 Task: Show all photos of the place to stay in Los Angeles, California, United States.
Action: Mouse moved to (639, 144)
Screenshot: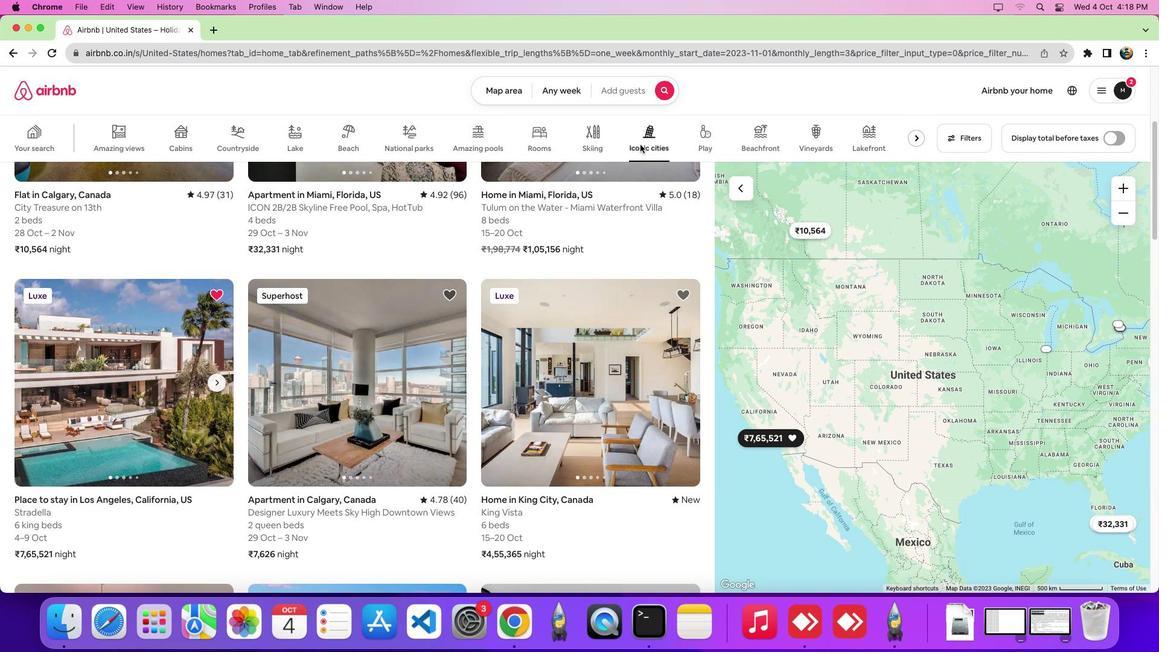 
Action: Mouse pressed left at (639, 144)
Screenshot: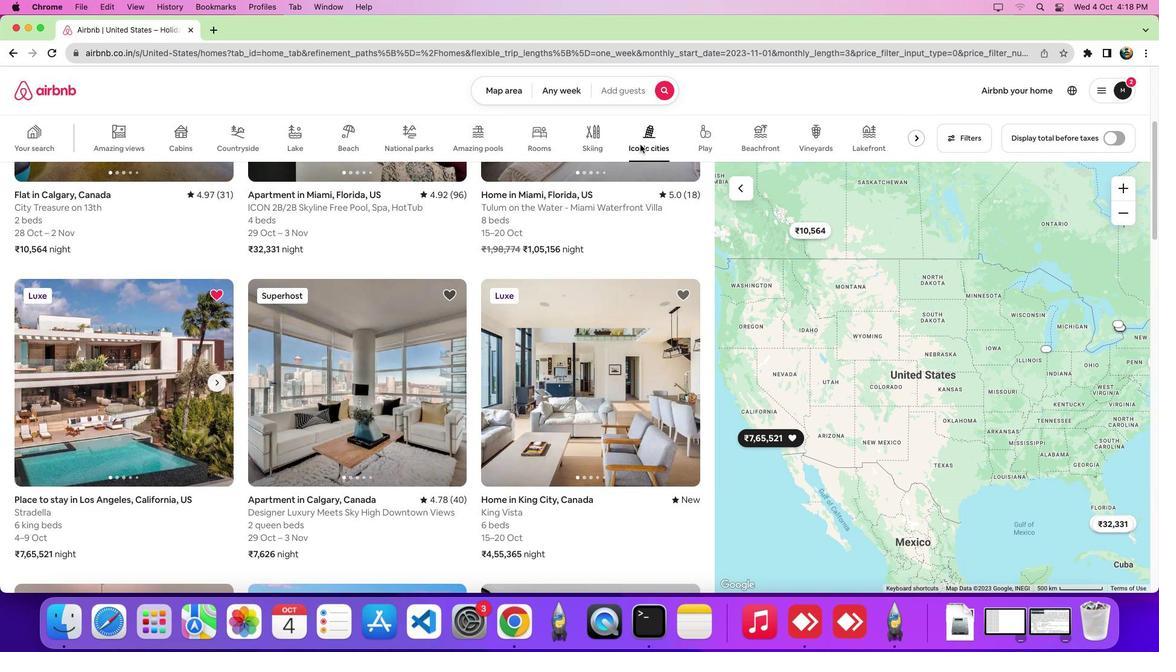 
Action: Mouse moved to (112, 416)
Screenshot: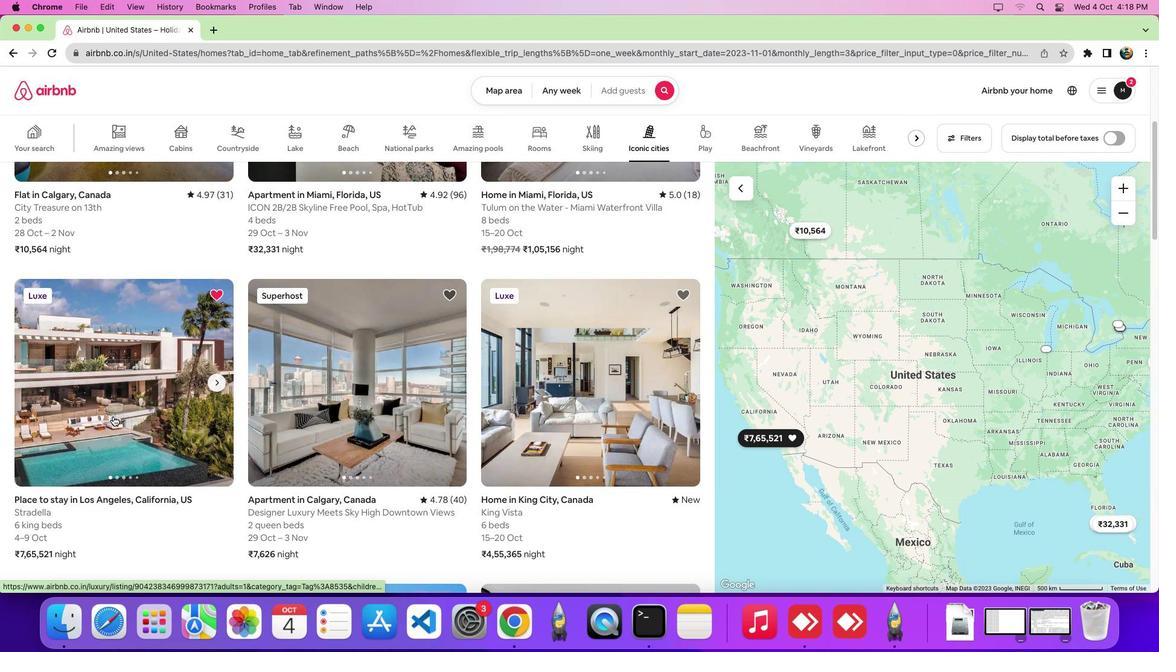
Action: Mouse pressed left at (112, 416)
Screenshot: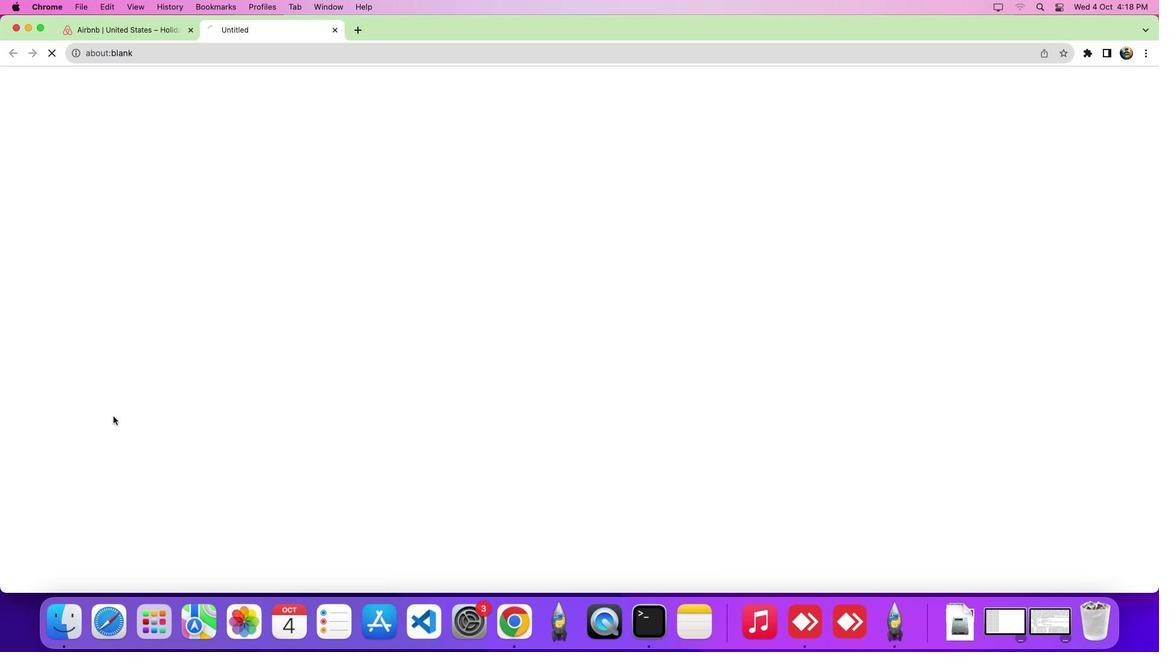 
Action: Mouse moved to (839, 428)
Screenshot: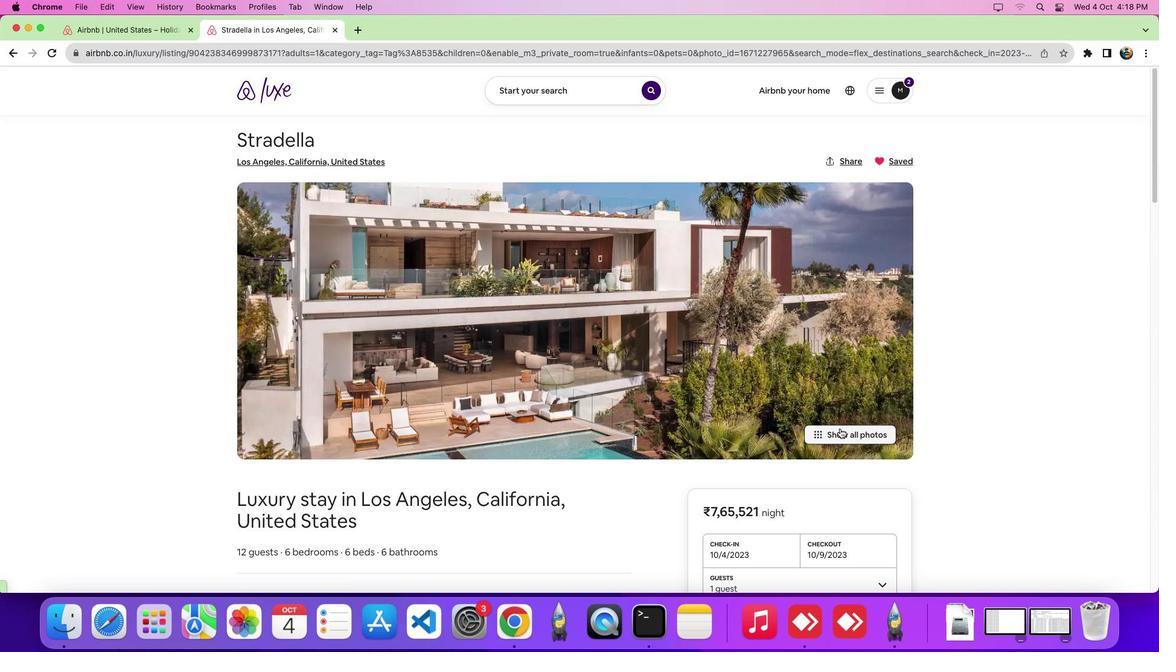 
Action: Mouse pressed left at (839, 428)
Screenshot: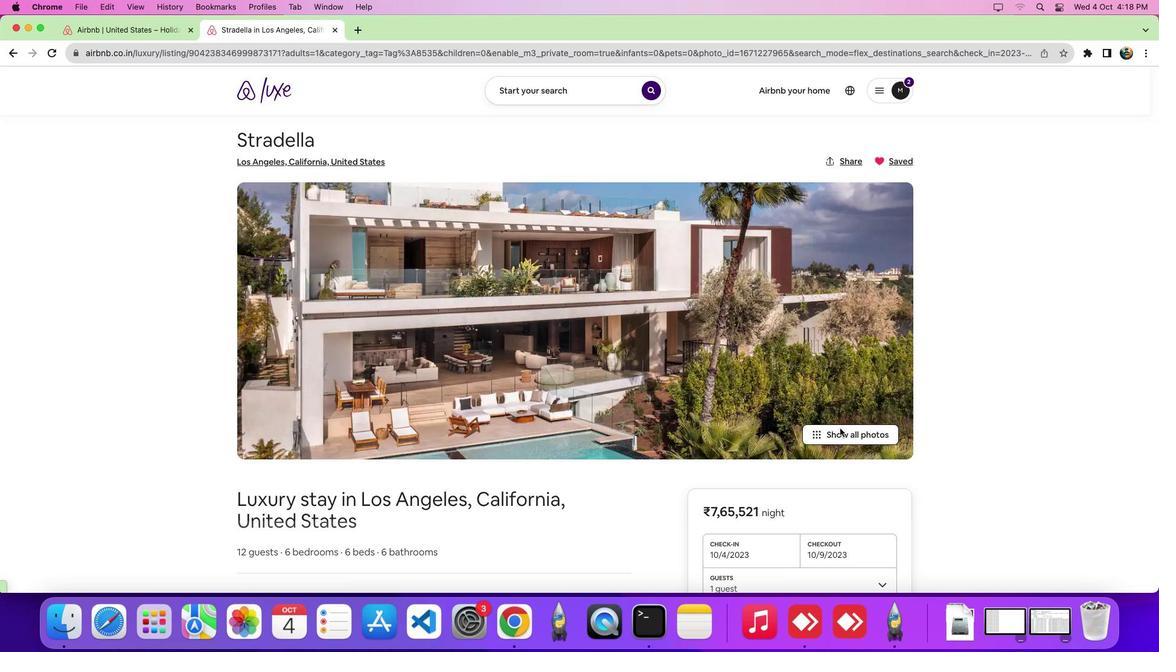 
Action: Mouse moved to (738, 319)
Screenshot: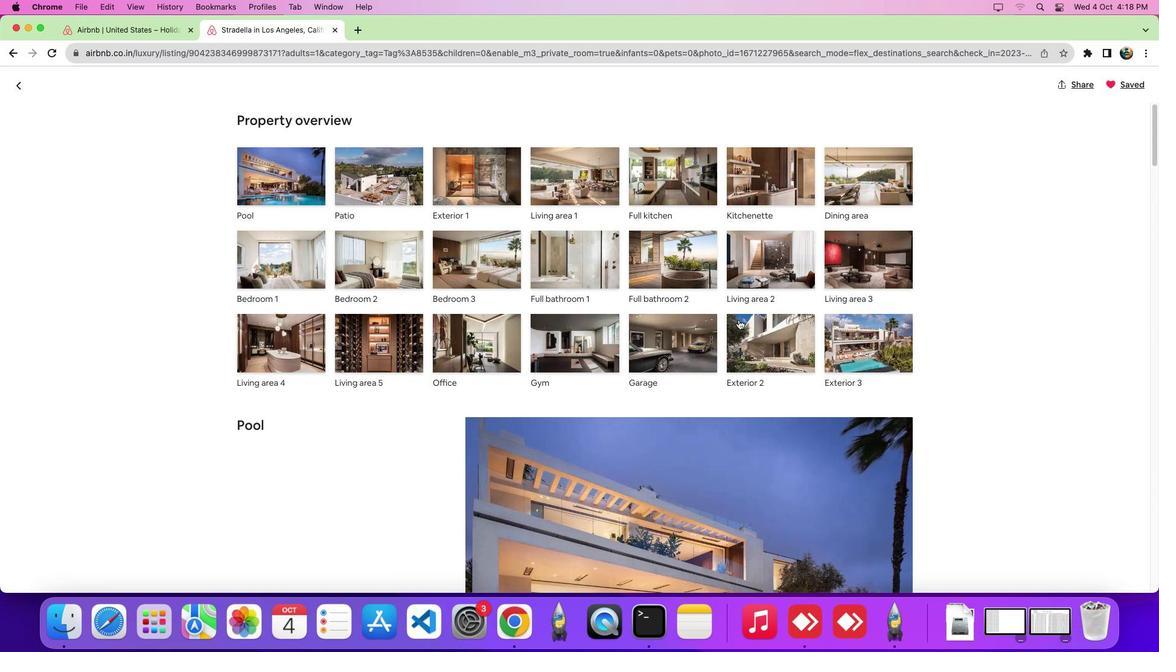
Action: Mouse scrolled (738, 319) with delta (0, 0)
Screenshot: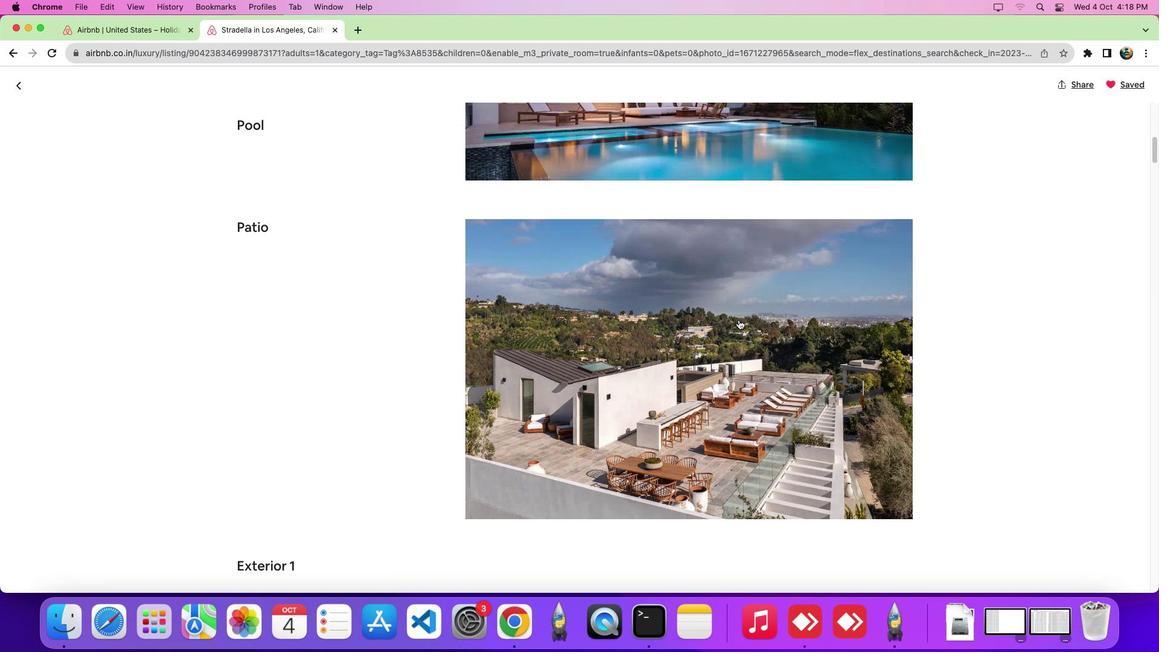 
Action: Mouse scrolled (738, 319) with delta (0, 0)
Screenshot: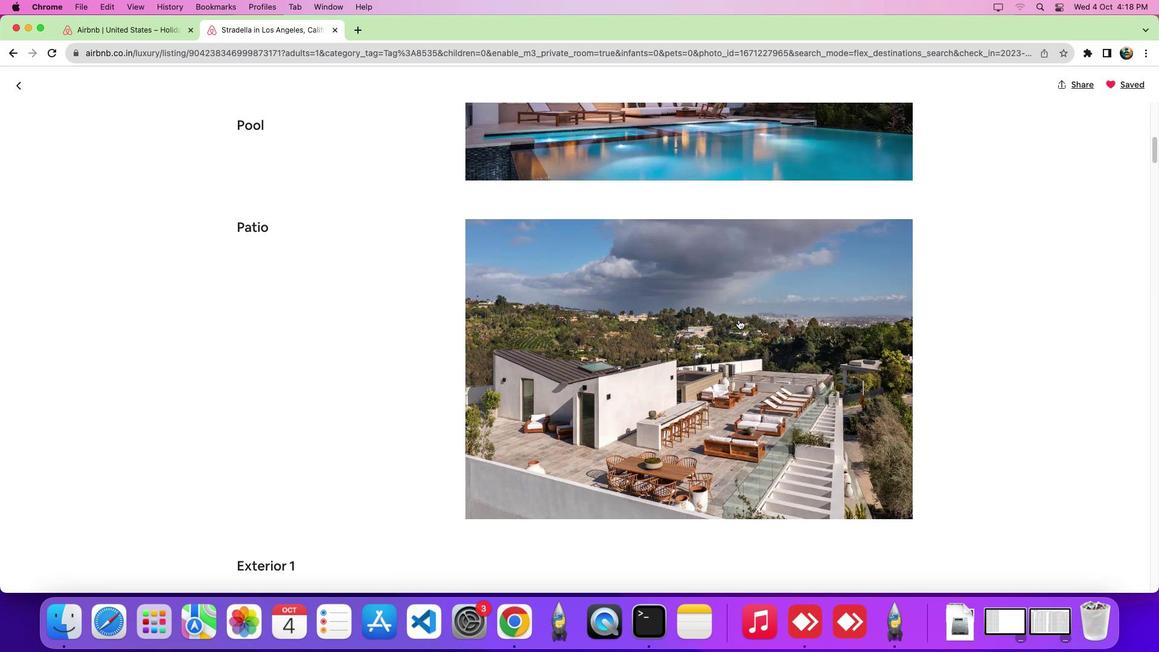 
Action: Mouse scrolled (738, 319) with delta (0, -4)
Screenshot: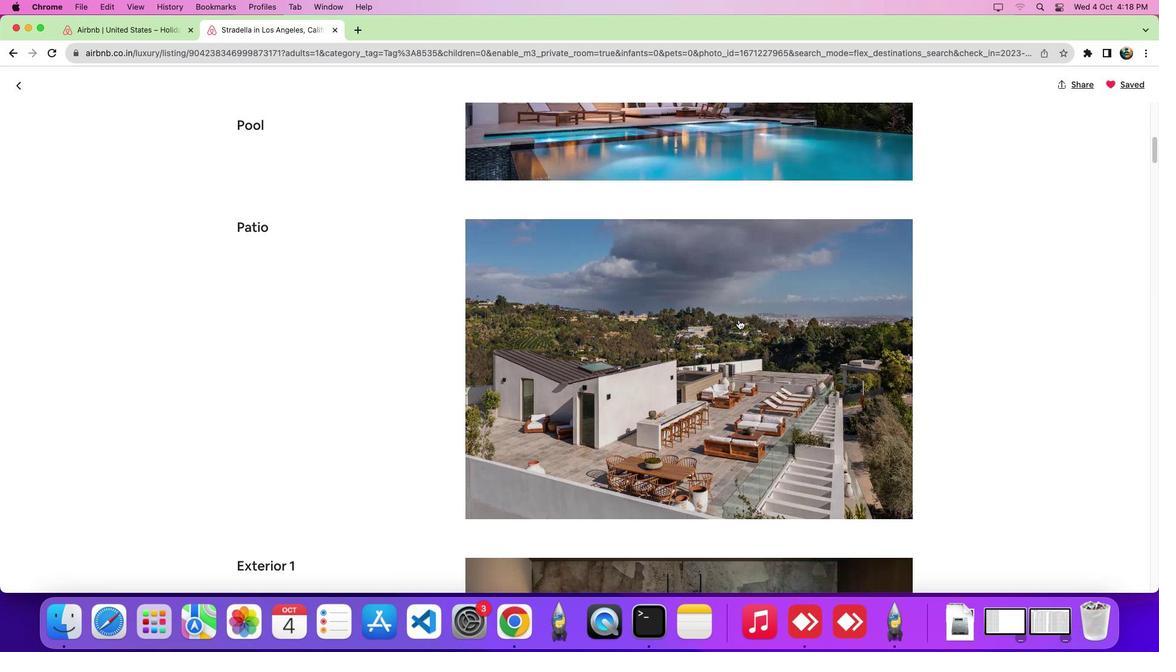
Action: Mouse scrolled (738, 319) with delta (0, -7)
Screenshot: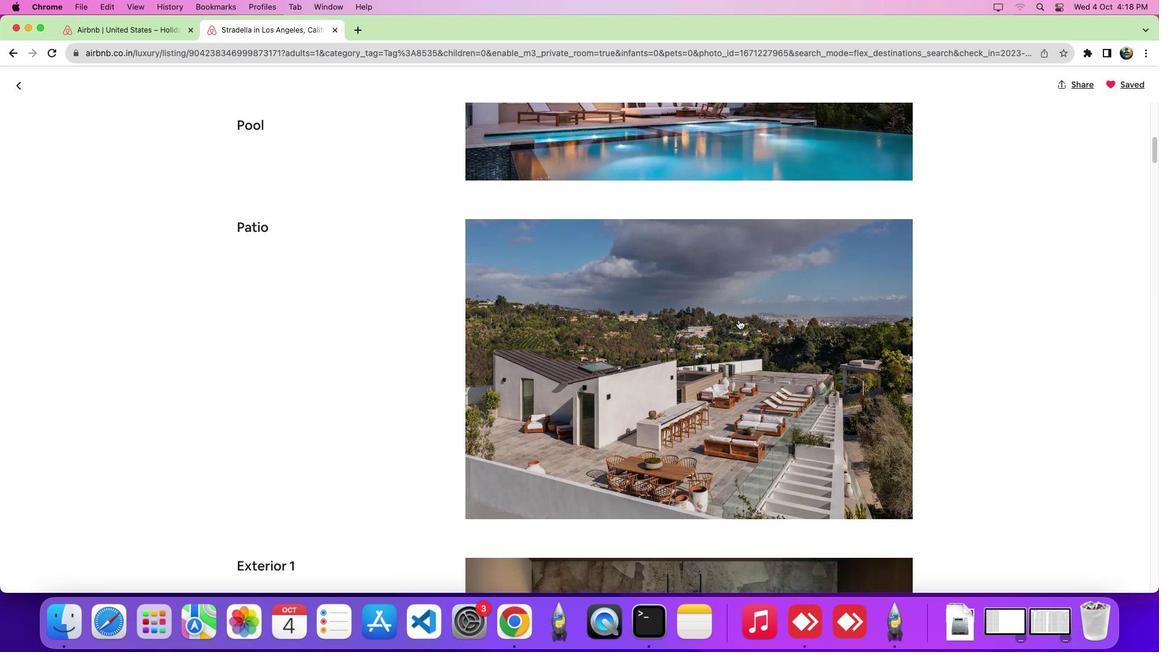 
Action: Mouse scrolled (738, 319) with delta (0, 0)
Screenshot: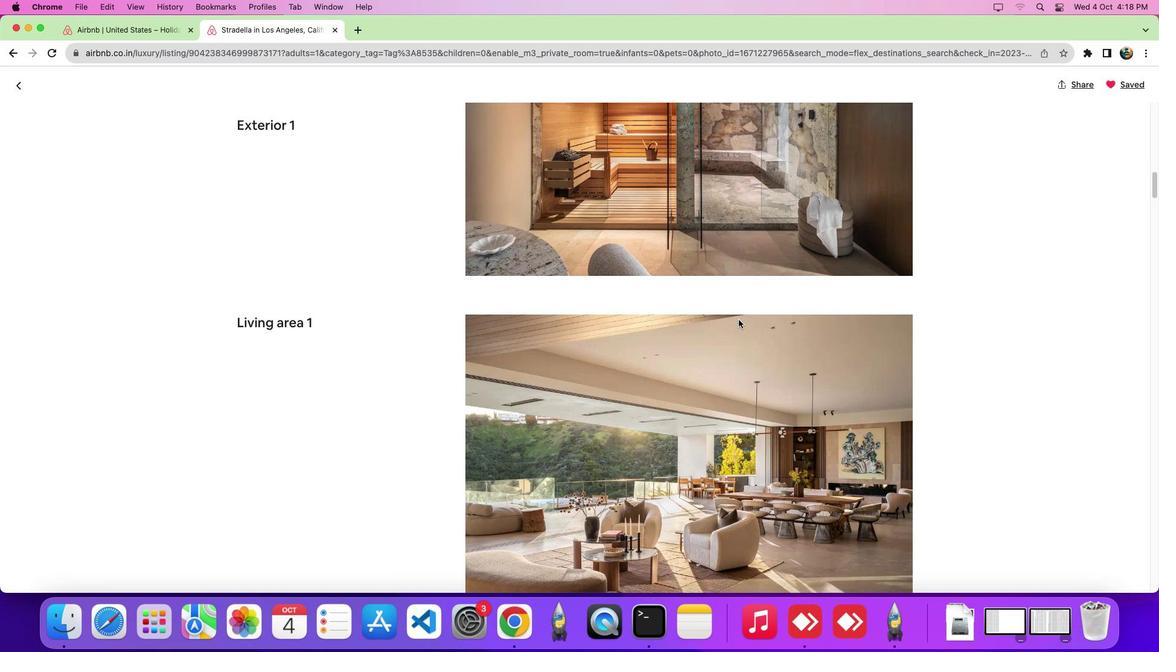 
Action: Mouse scrolled (738, 319) with delta (0, -1)
Screenshot: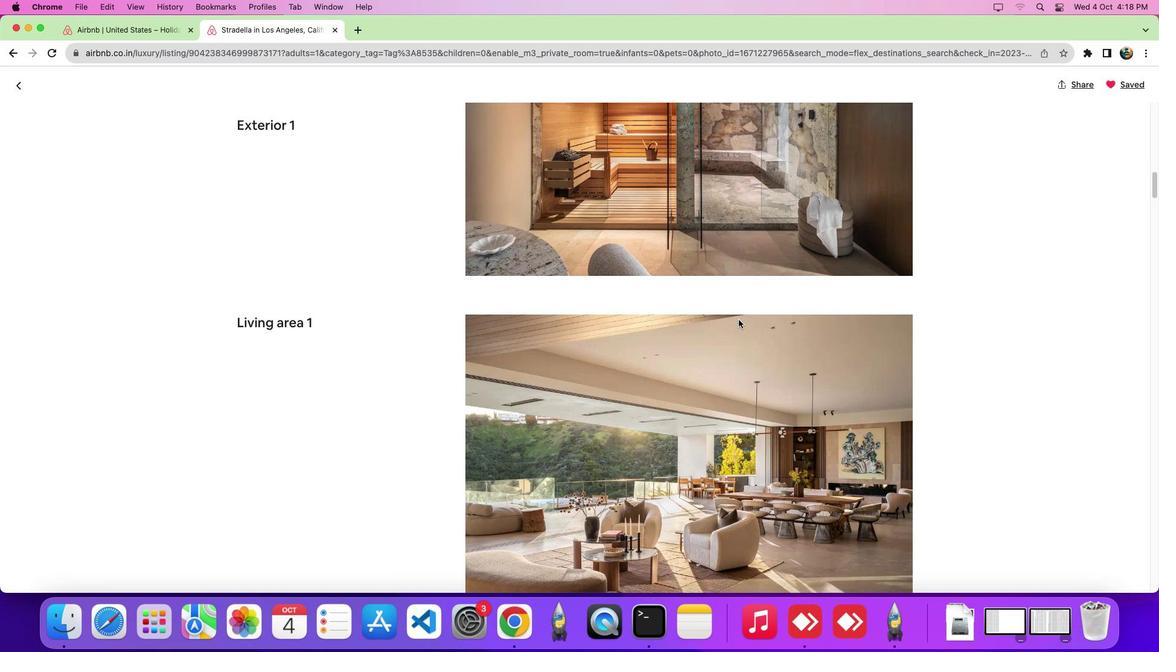 
Action: Mouse scrolled (738, 319) with delta (0, -5)
Screenshot: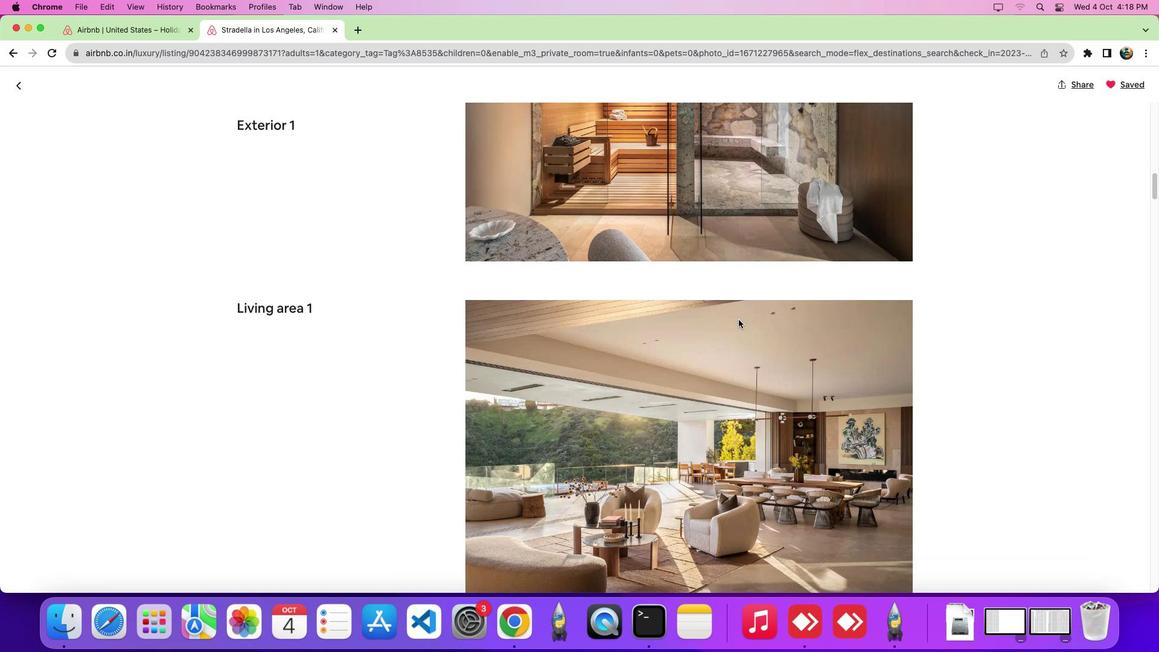 
Action: Mouse scrolled (738, 319) with delta (0, -7)
Screenshot: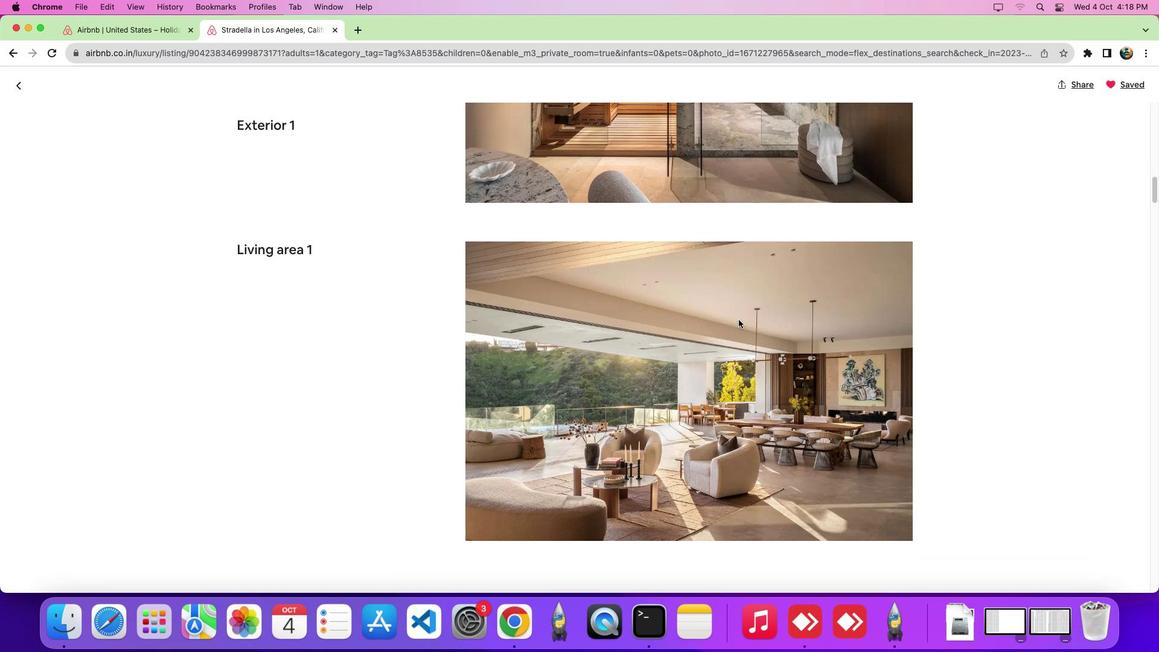 
Action: Mouse scrolled (738, 319) with delta (0, 0)
Screenshot: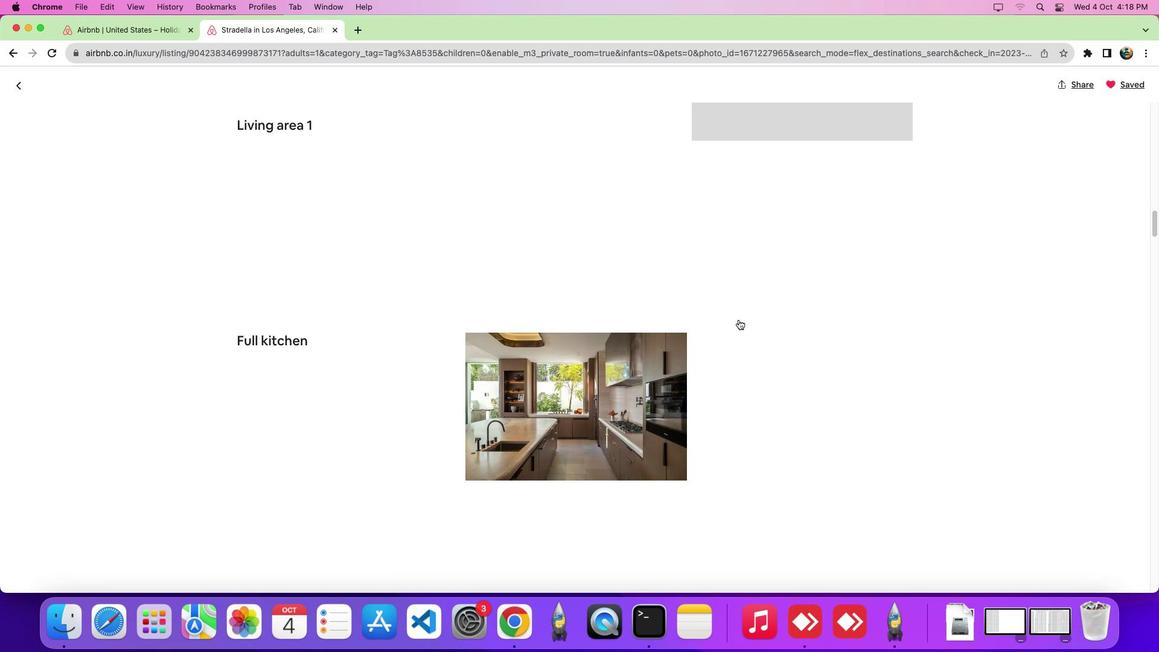 
Action: Mouse scrolled (738, 319) with delta (0, -1)
Screenshot: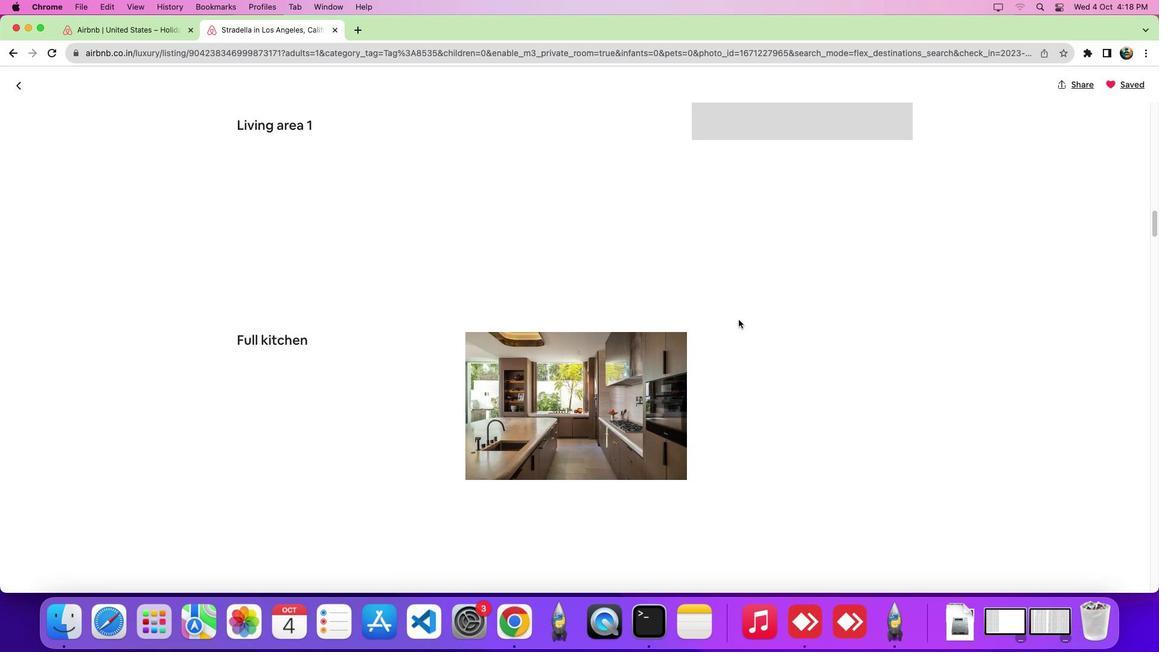 
Action: Mouse scrolled (738, 319) with delta (0, -5)
Screenshot: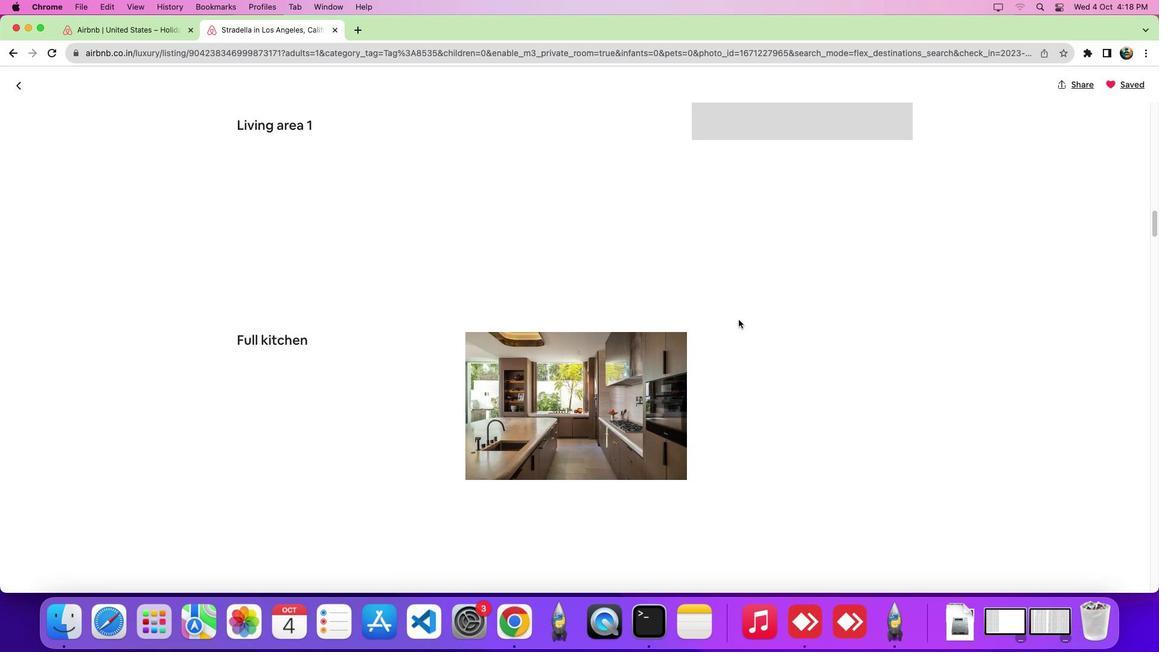 
Action: Mouse scrolled (738, 319) with delta (0, -8)
Screenshot: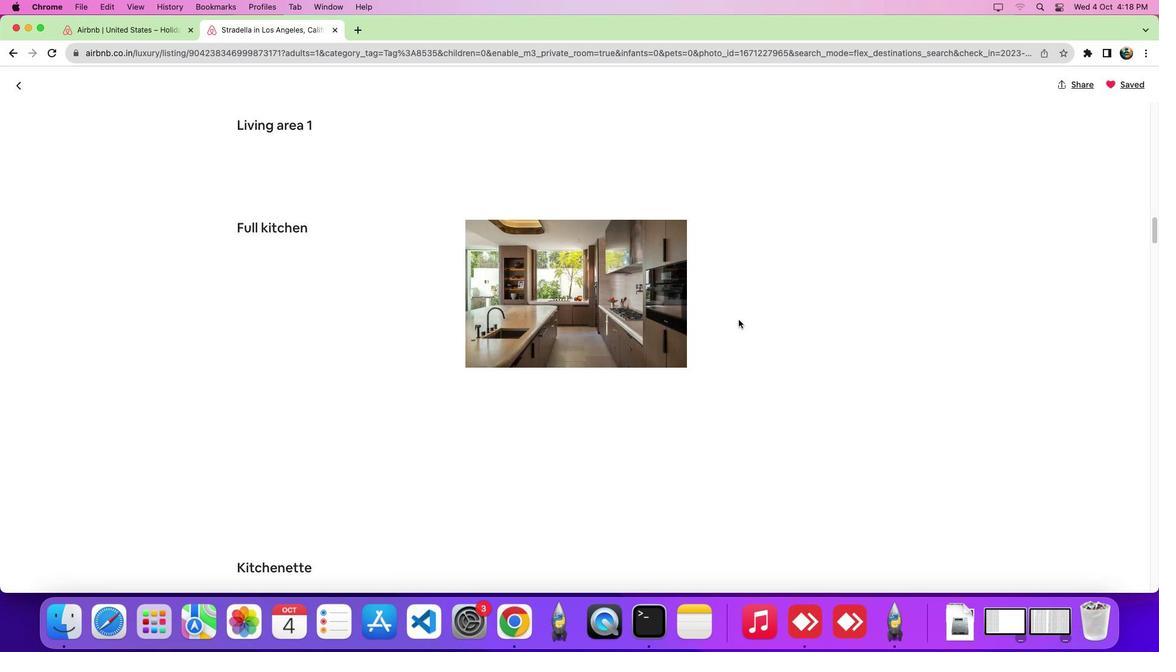 
Action: Mouse scrolled (738, 319) with delta (0, 0)
Screenshot: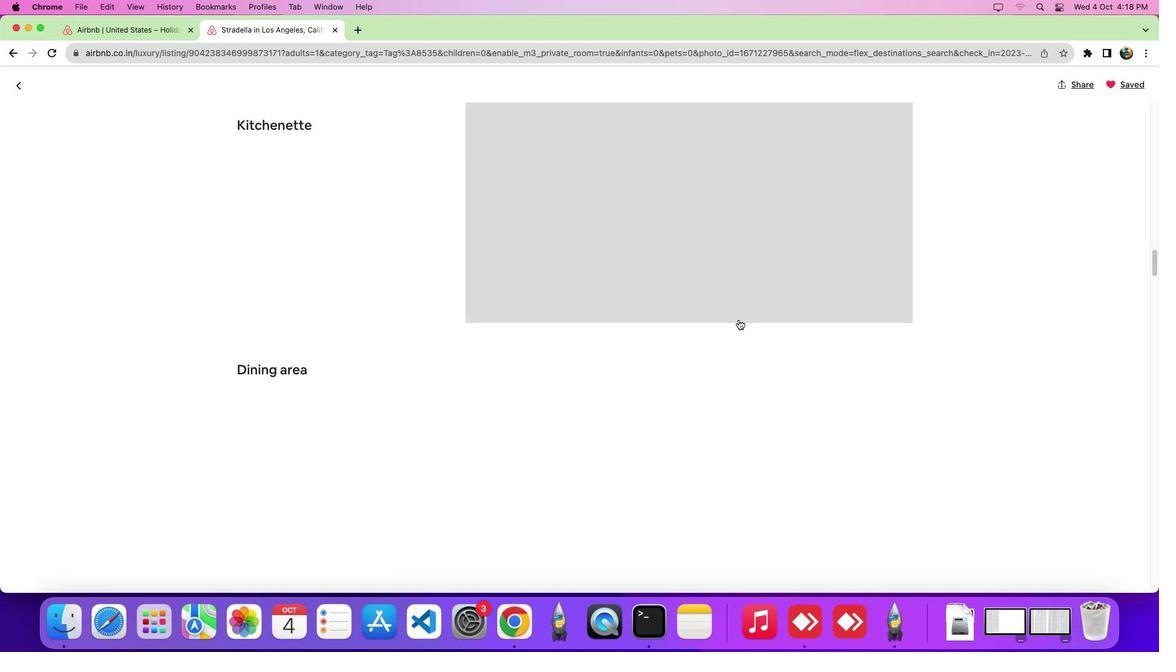 
Action: Mouse scrolled (738, 319) with delta (0, -1)
Screenshot: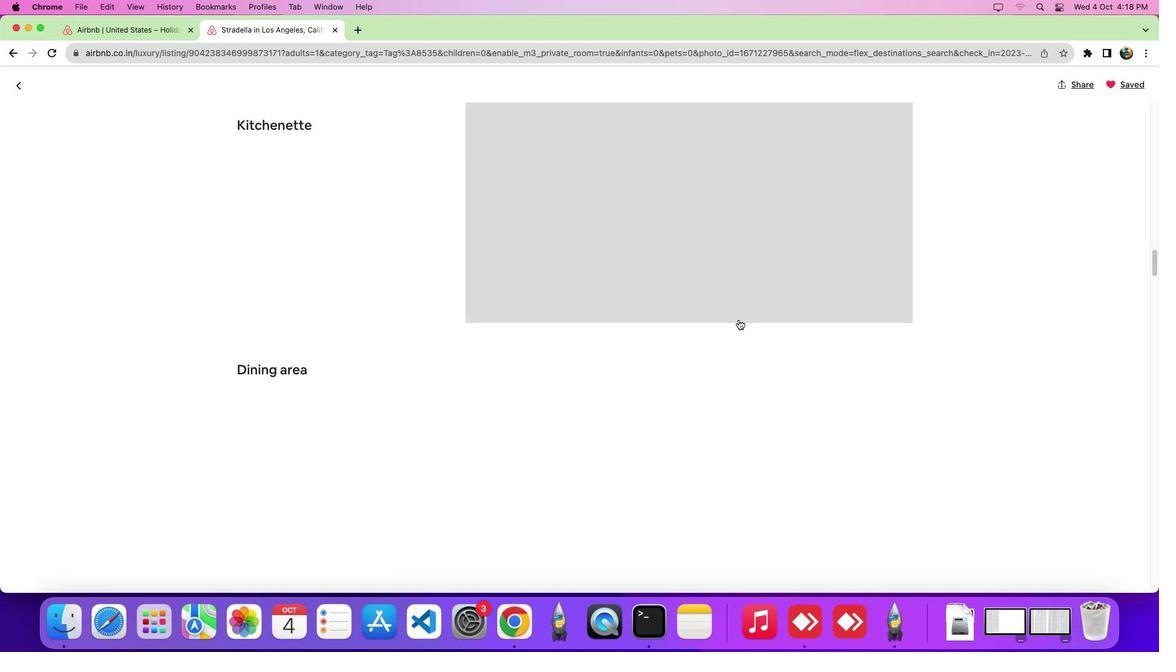 
Action: Mouse scrolled (738, 319) with delta (0, -6)
Screenshot: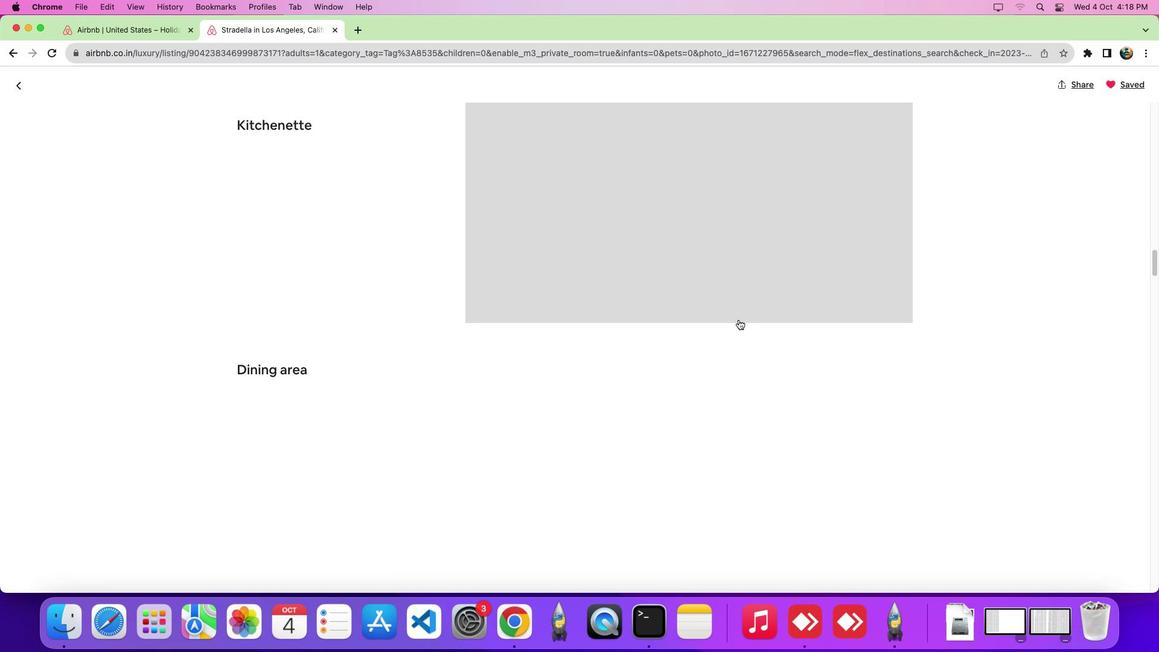 
Action: Mouse scrolled (738, 319) with delta (0, -8)
Screenshot: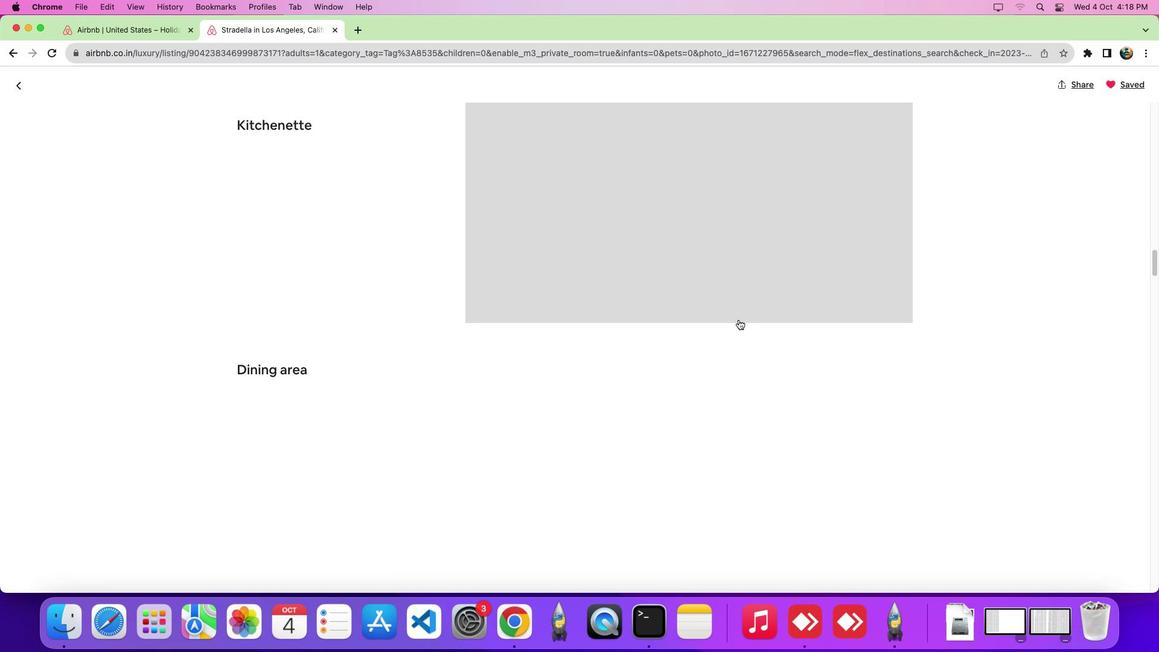
Action: Mouse scrolled (738, 319) with delta (0, 0)
Screenshot: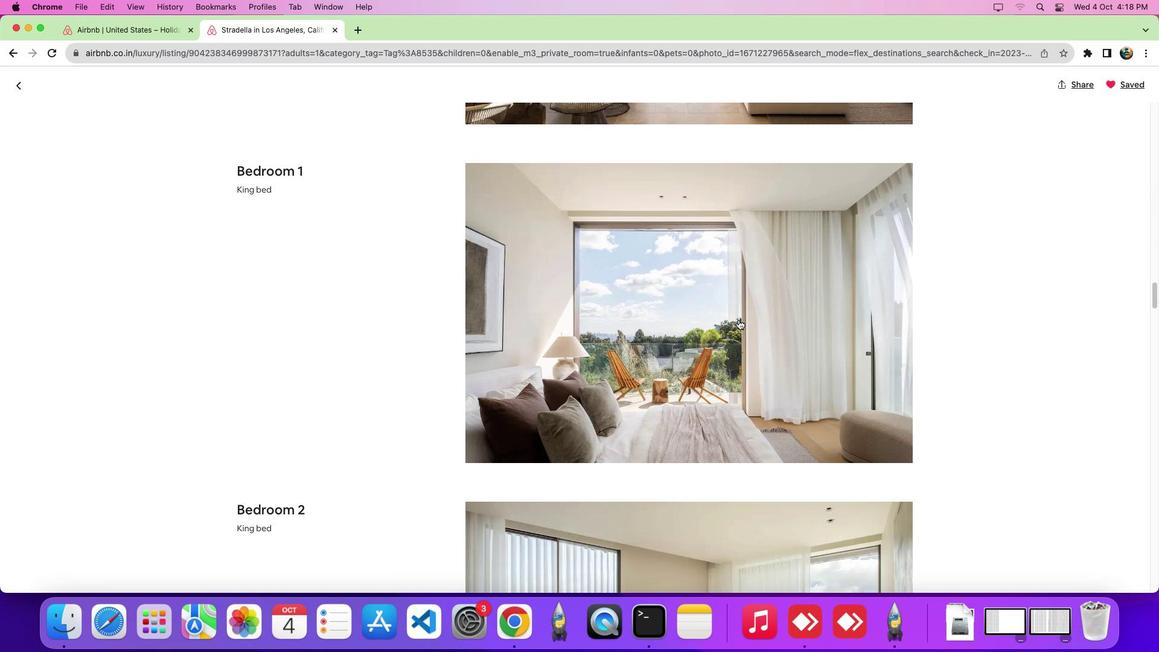 
Action: Mouse scrolled (738, 319) with delta (0, 0)
Screenshot: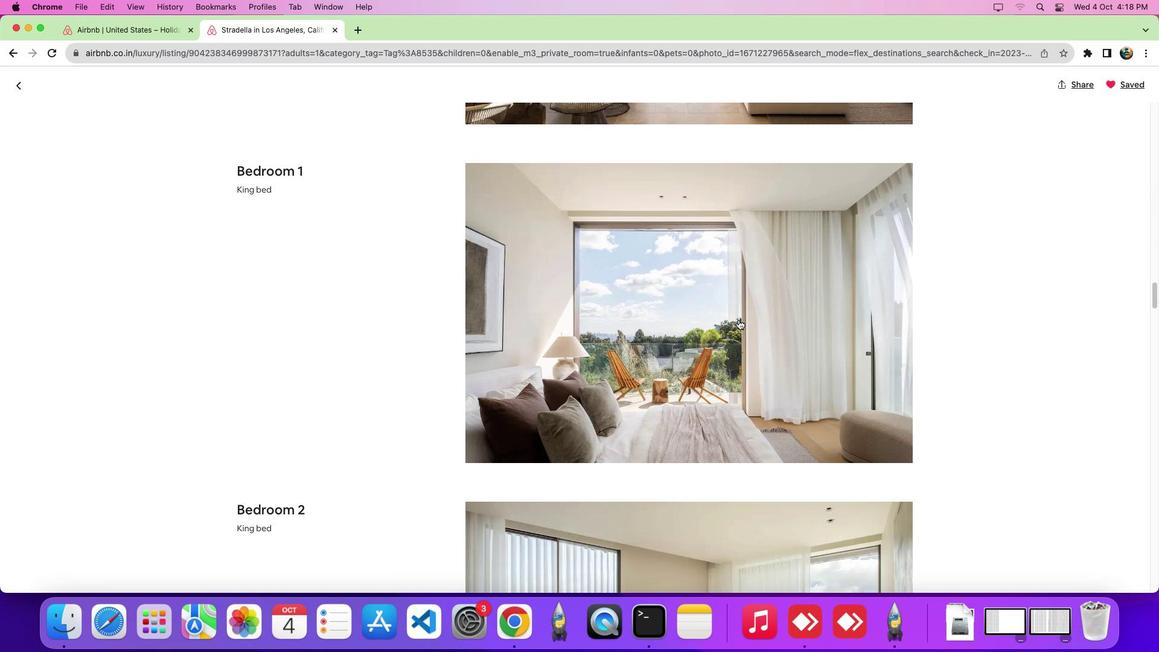 
Action: Mouse scrolled (738, 319) with delta (0, -4)
Screenshot: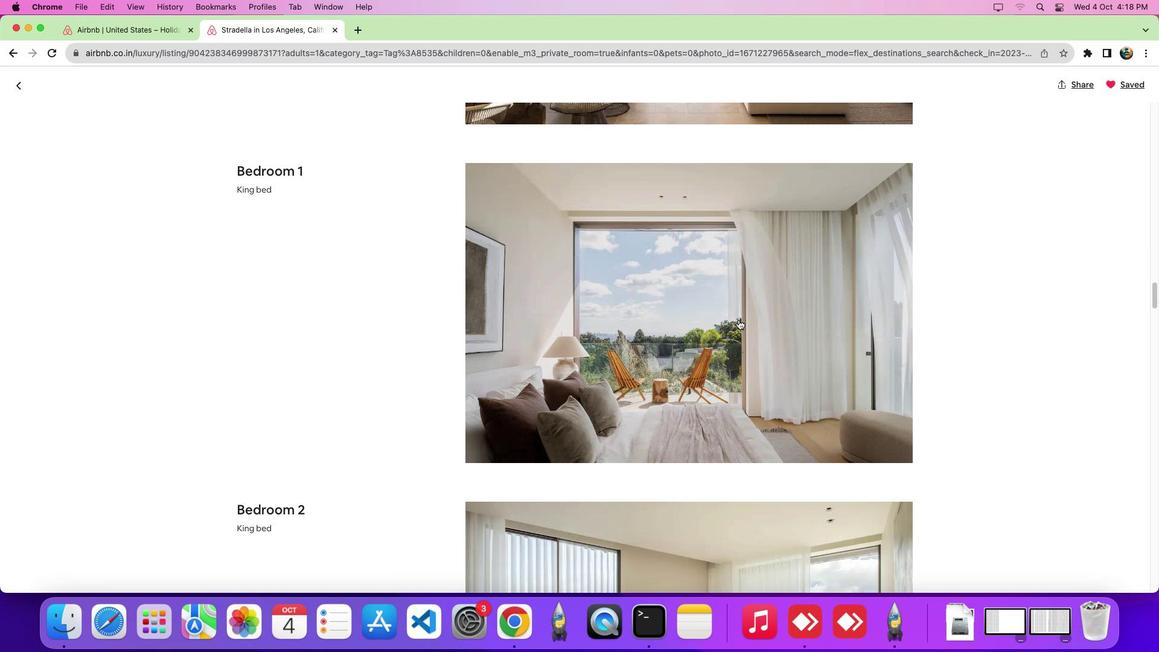 
Action: Mouse scrolled (738, 319) with delta (0, -7)
Screenshot: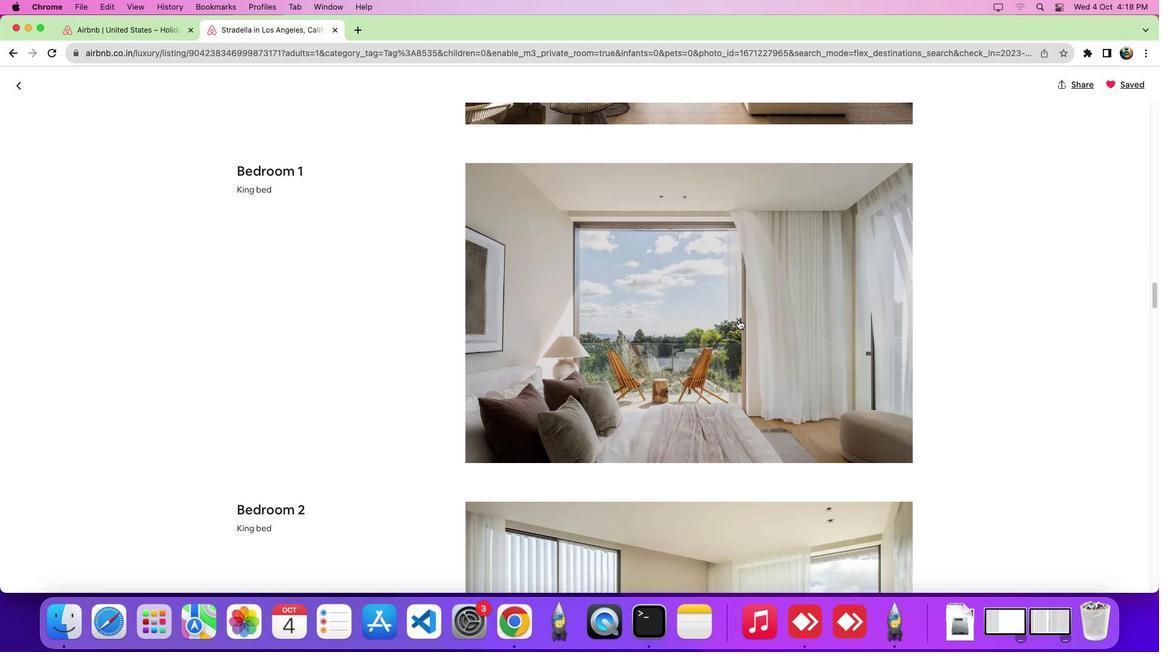 
Action: Mouse moved to (738, 319)
Screenshot: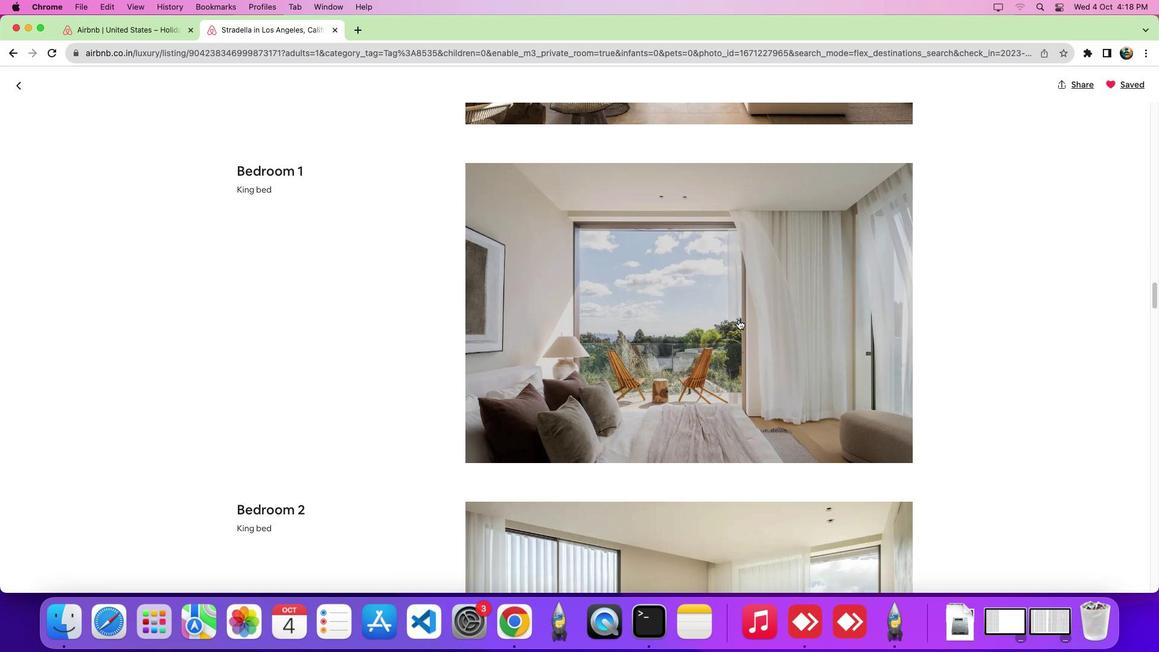 
